 Task: Set the text position for the RSS and Atom feed display to the right.
Action: Mouse moved to (133, 15)
Screenshot: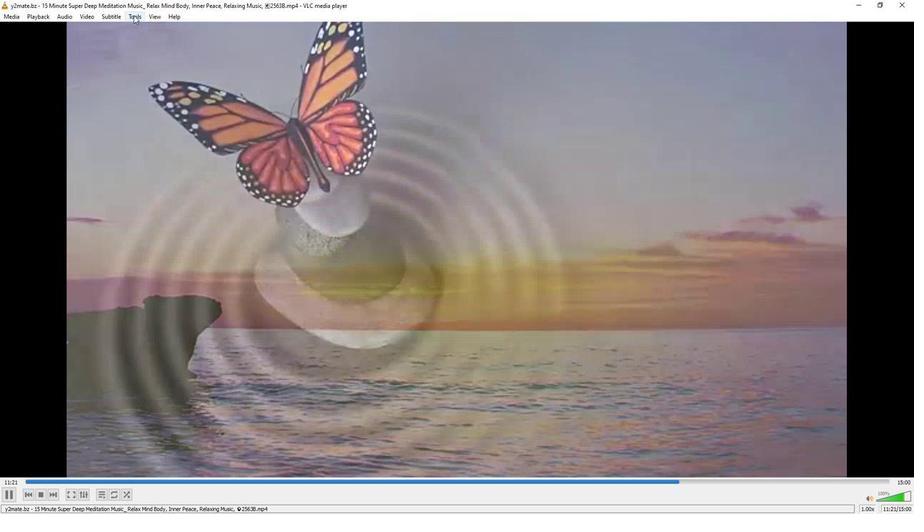 
Action: Mouse pressed left at (133, 15)
Screenshot: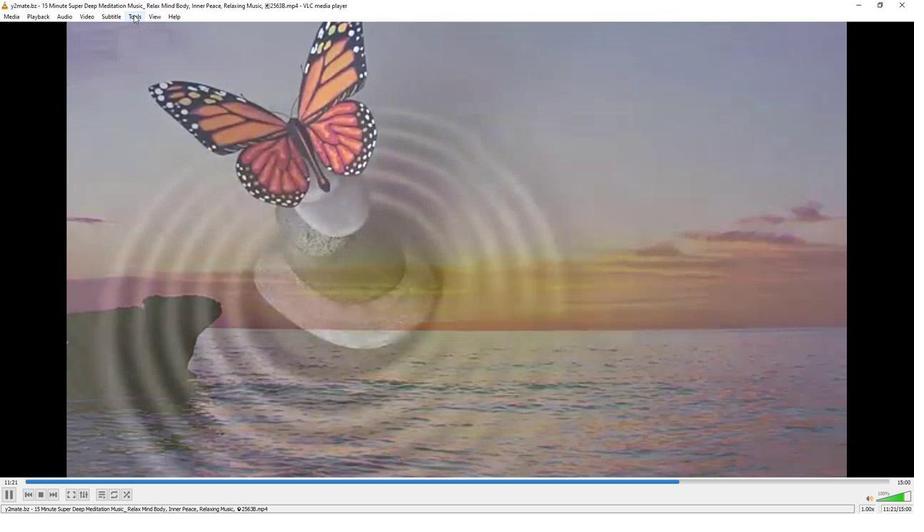 
Action: Mouse moved to (161, 127)
Screenshot: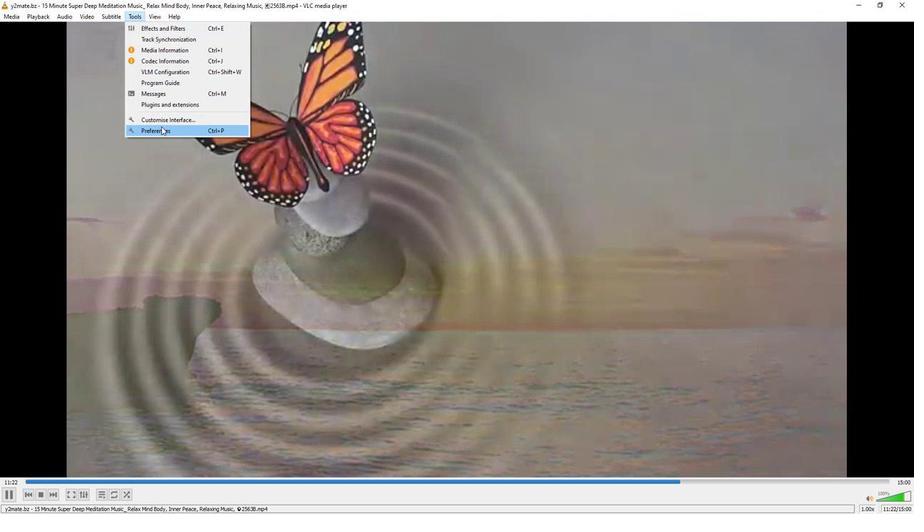
Action: Mouse pressed left at (161, 127)
Screenshot: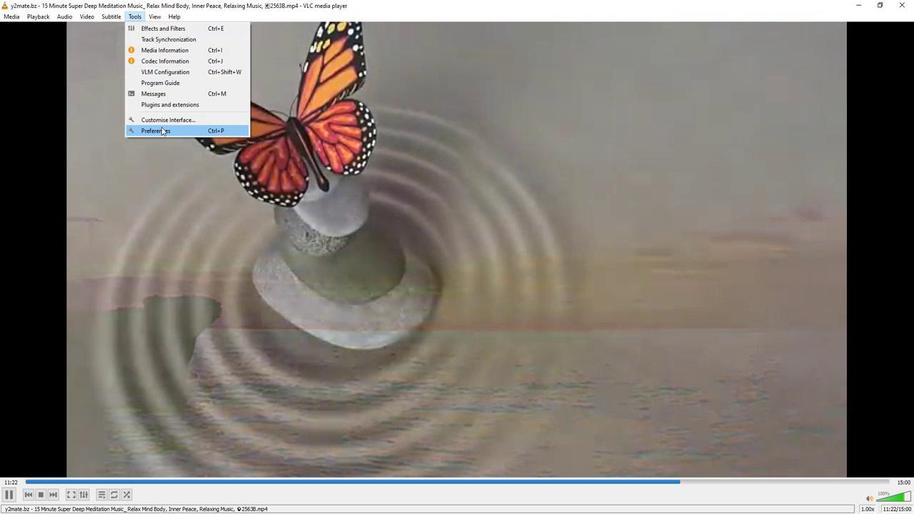 
Action: Mouse moved to (301, 418)
Screenshot: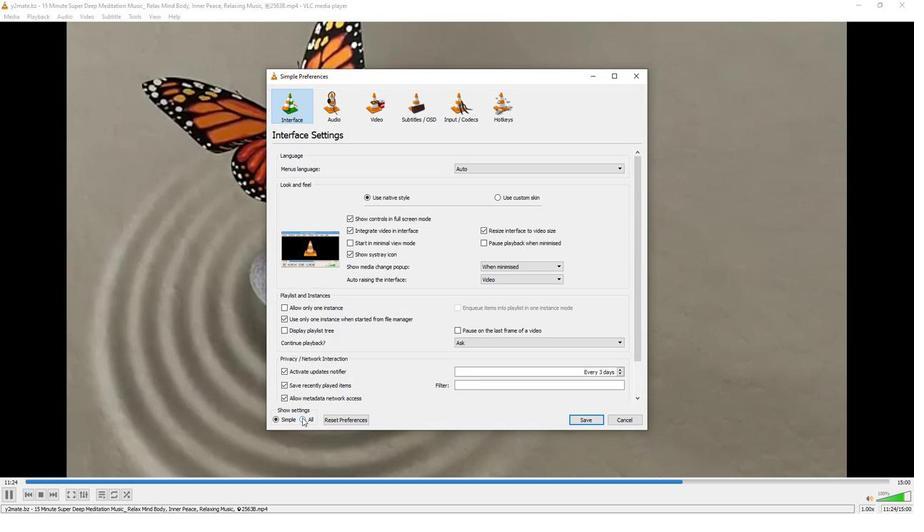 
Action: Mouse pressed left at (301, 418)
Screenshot: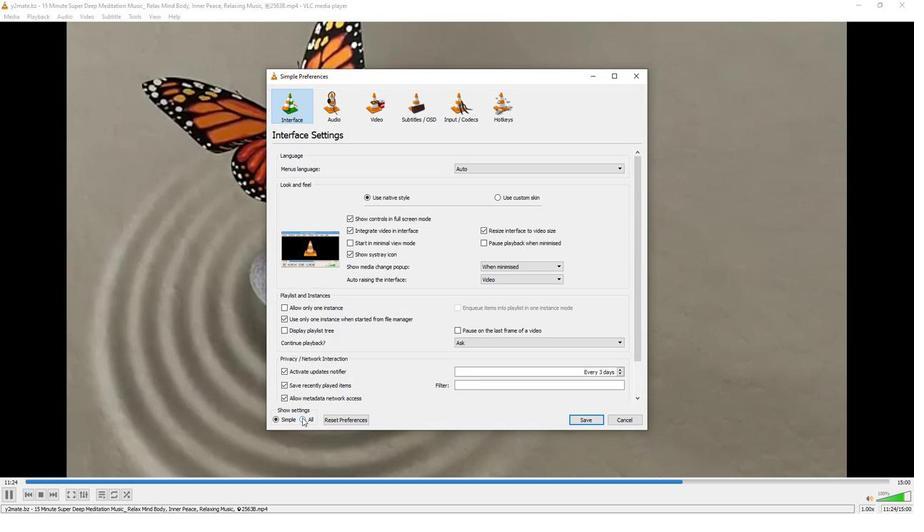 
Action: Mouse moved to (283, 299)
Screenshot: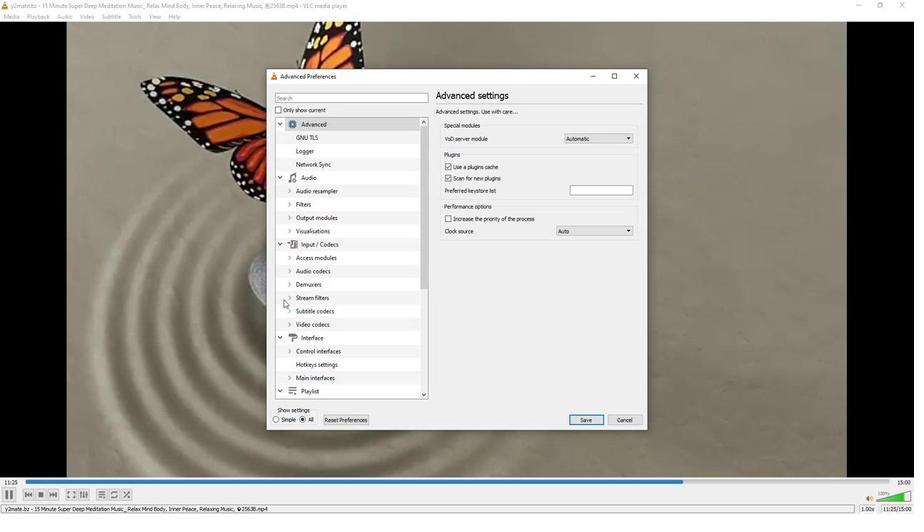 
Action: Mouse scrolled (283, 299) with delta (0, 0)
Screenshot: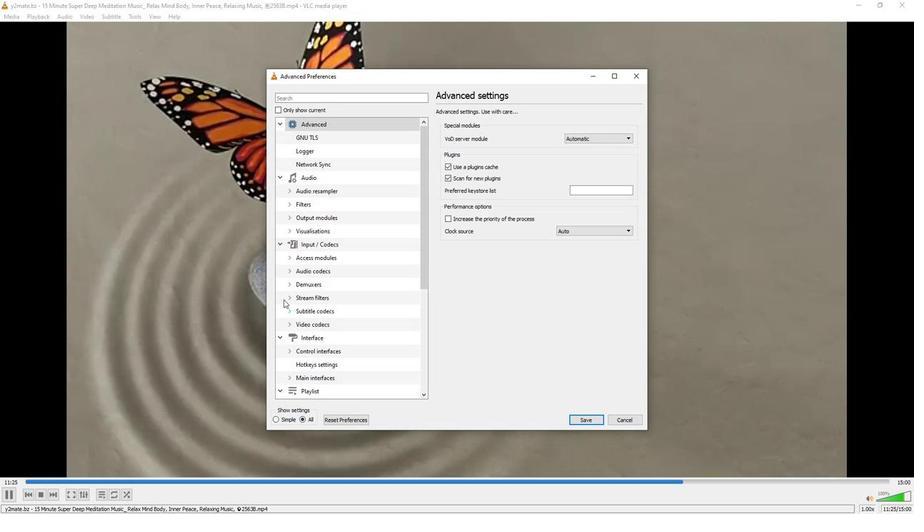 
Action: Mouse scrolled (283, 299) with delta (0, 0)
Screenshot: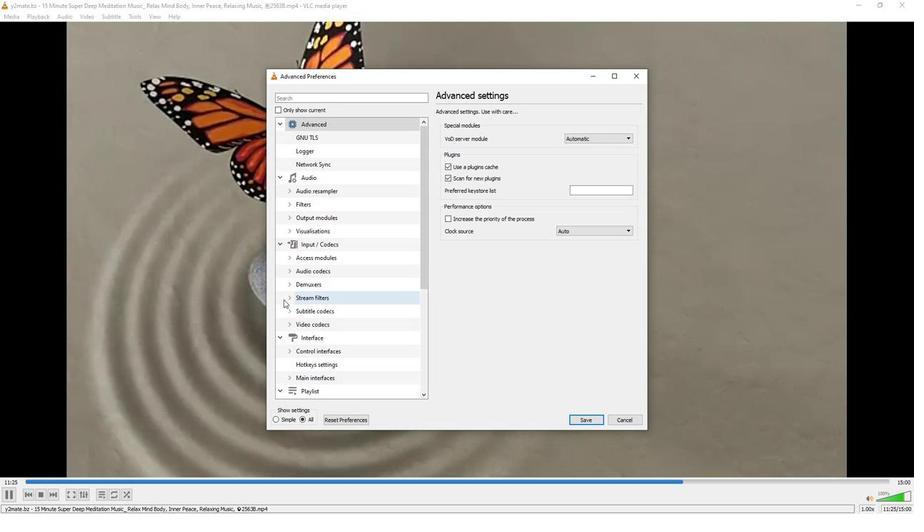 
Action: Mouse moved to (283, 299)
Screenshot: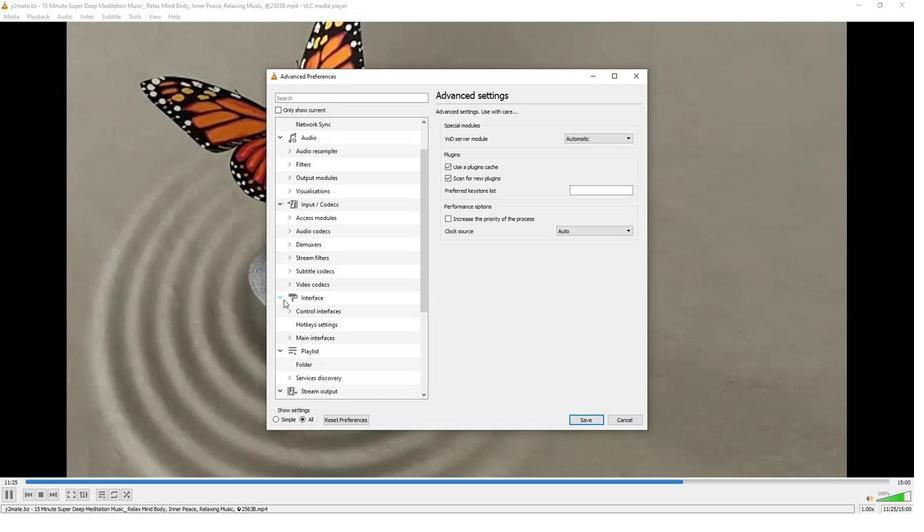 
Action: Mouse scrolled (283, 299) with delta (0, 0)
Screenshot: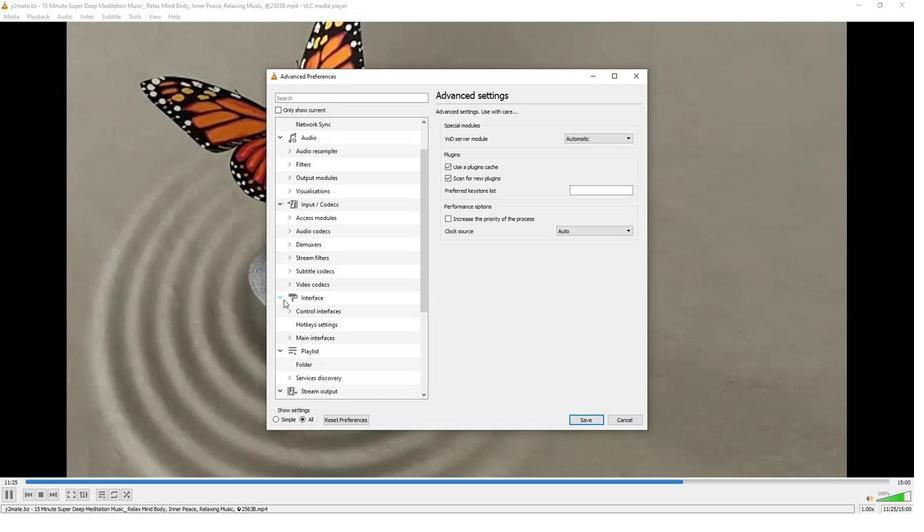 
Action: Mouse moved to (282, 298)
Screenshot: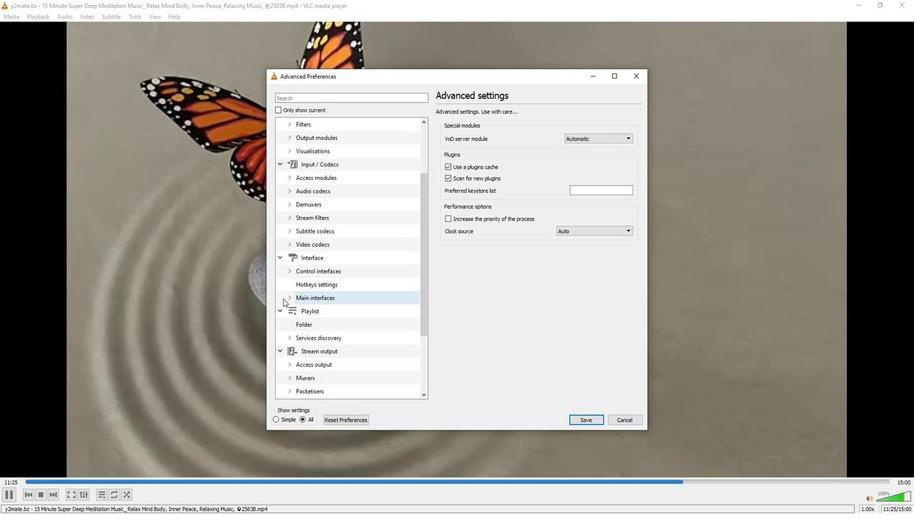 
Action: Mouse scrolled (282, 298) with delta (0, 0)
Screenshot: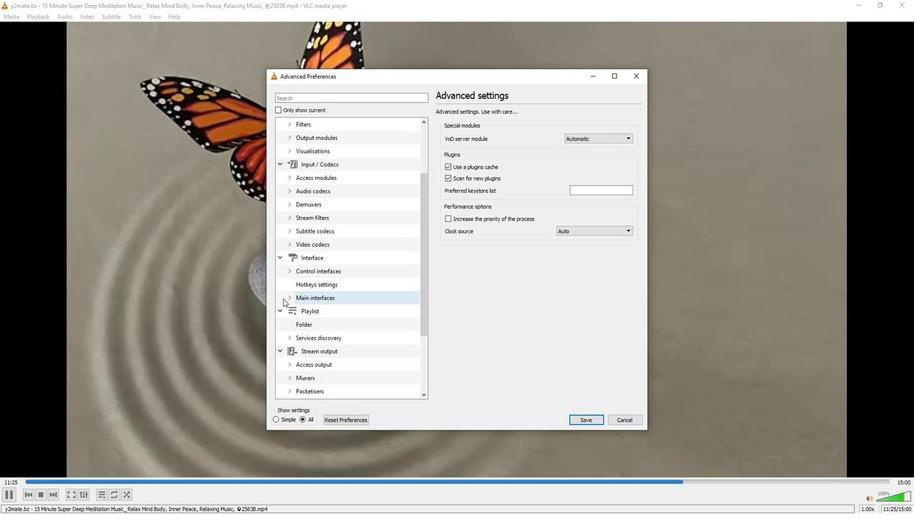 
Action: Mouse moved to (280, 295)
Screenshot: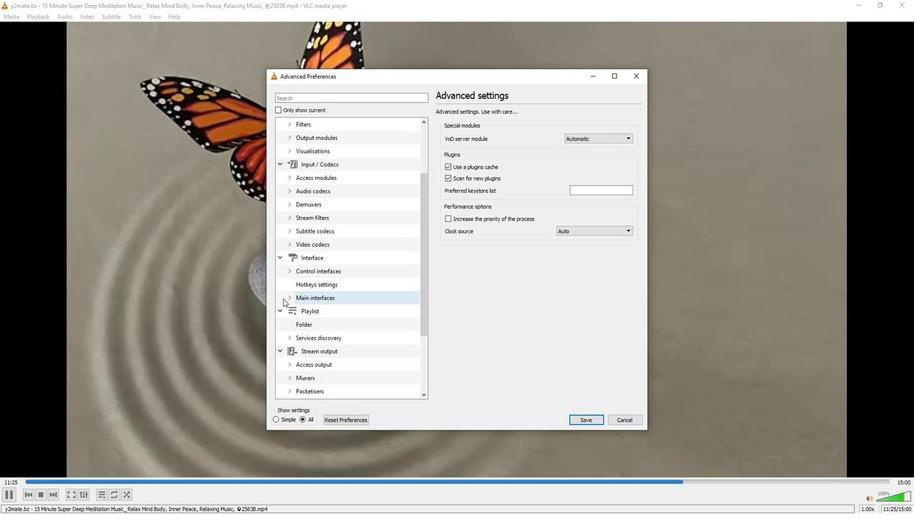 
Action: Mouse scrolled (280, 294) with delta (0, 0)
Screenshot: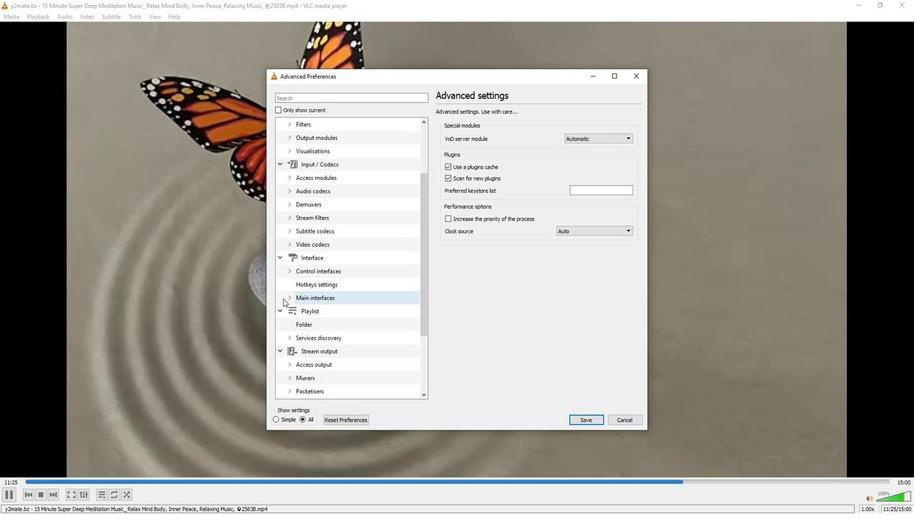 
Action: Mouse moved to (278, 291)
Screenshot: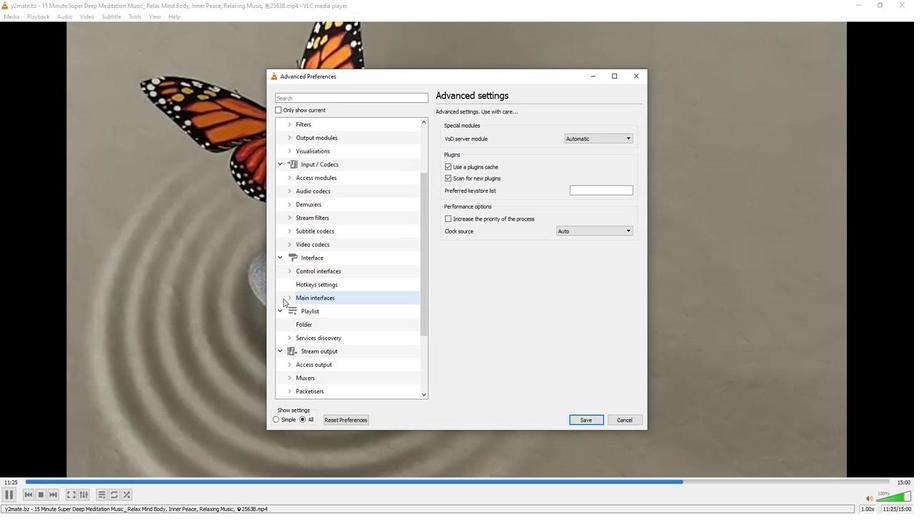 
Action: Mouse scrolled (278, 290) with delta (0, 0)
Screenshot: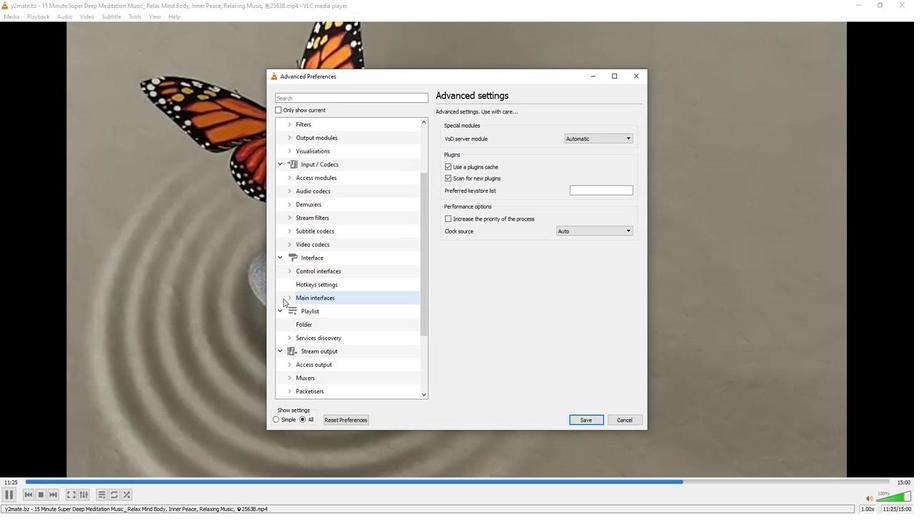 
Action: Mouse moved to (276, 286)
Screenshot: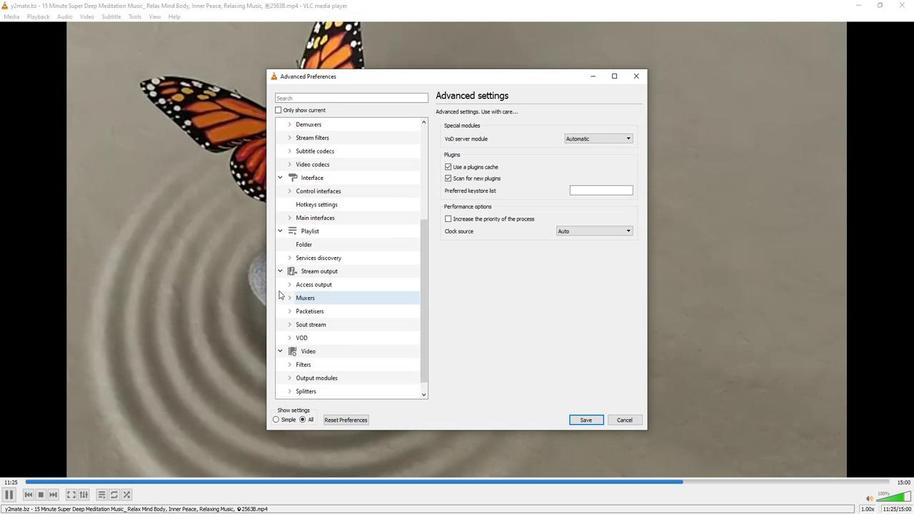 
Action: Mouse scrolled (276, 285) with delta (0, 0)
Screenshot: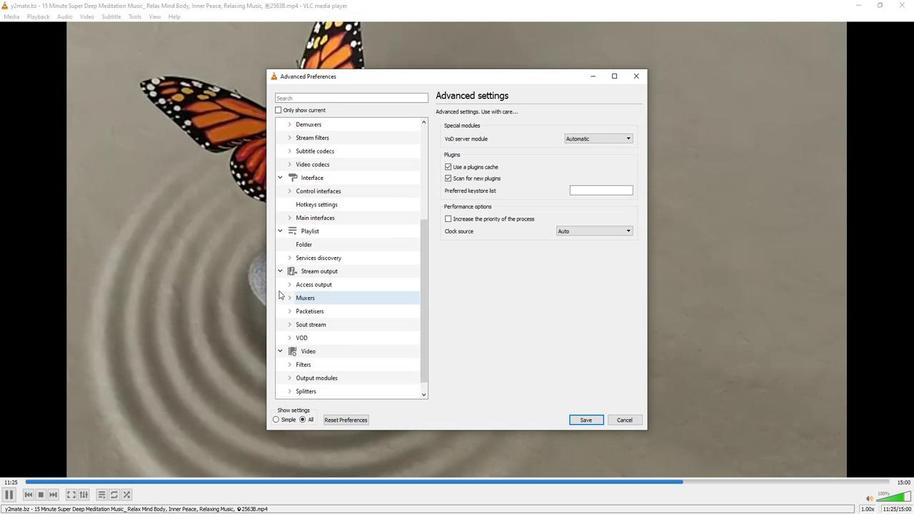 
Action: Mouse moved to (290, 391)
Screenshot: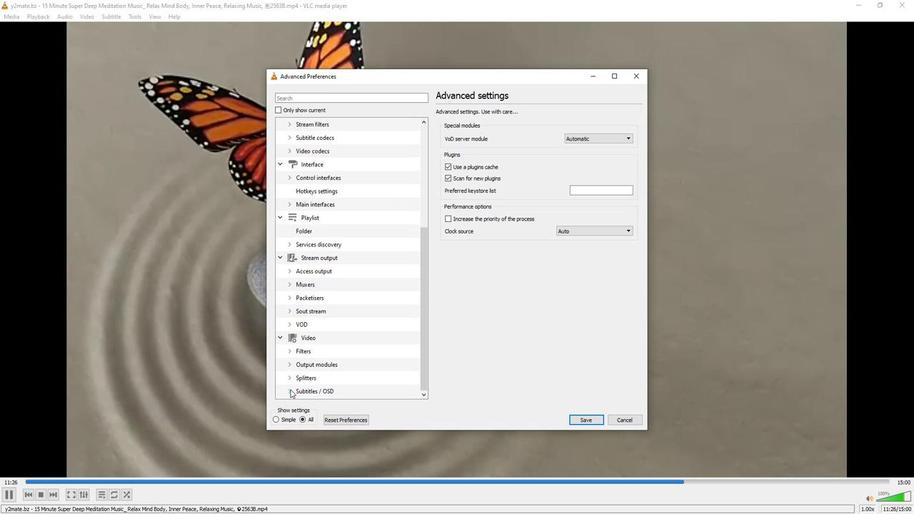 
Action: Mouse pressed left at (290, 391)
Screenshot: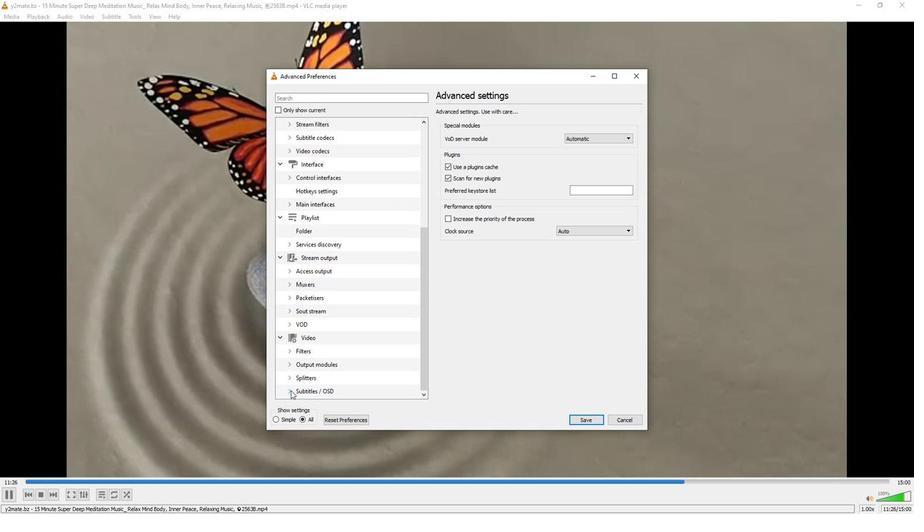 
Action: Mouse moved to (299, 312)
Screenshot: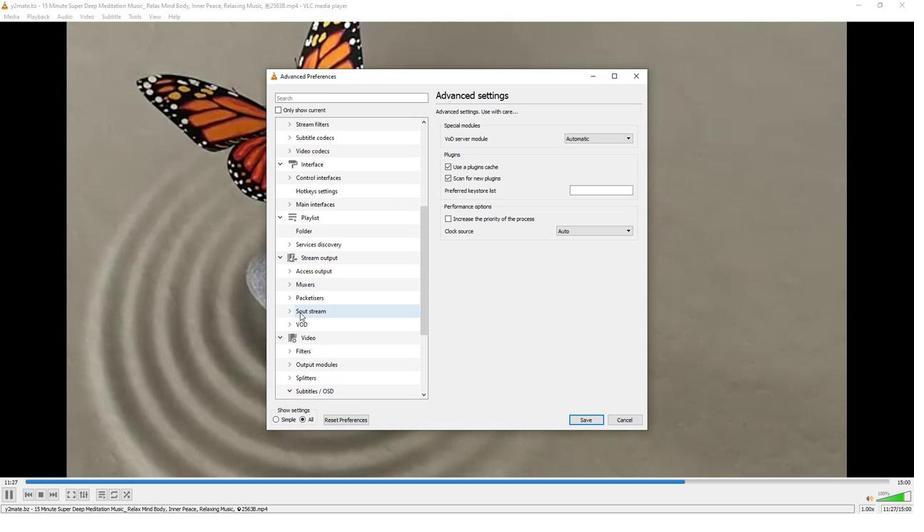 
Action: Mouse scrolled (299, 312) with delta (0, 0)
Screenshot: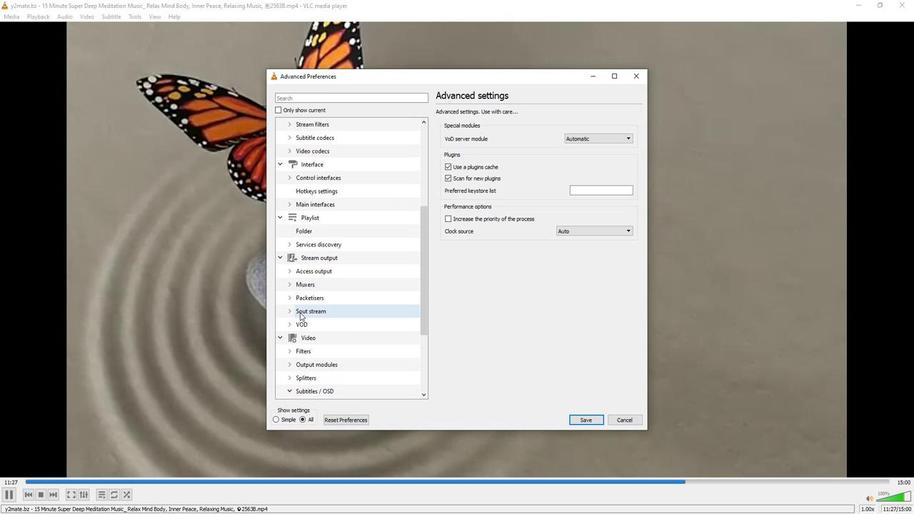 
Action: Mouse moved to (299, 312)
Screenshot: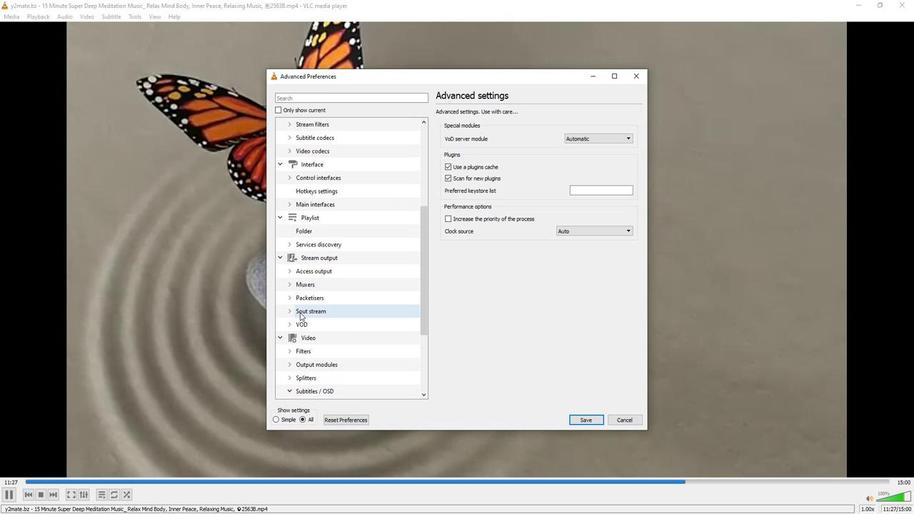 
Action: Mouse scrolled (299, 311) with delta (0, 0)
Screenshot: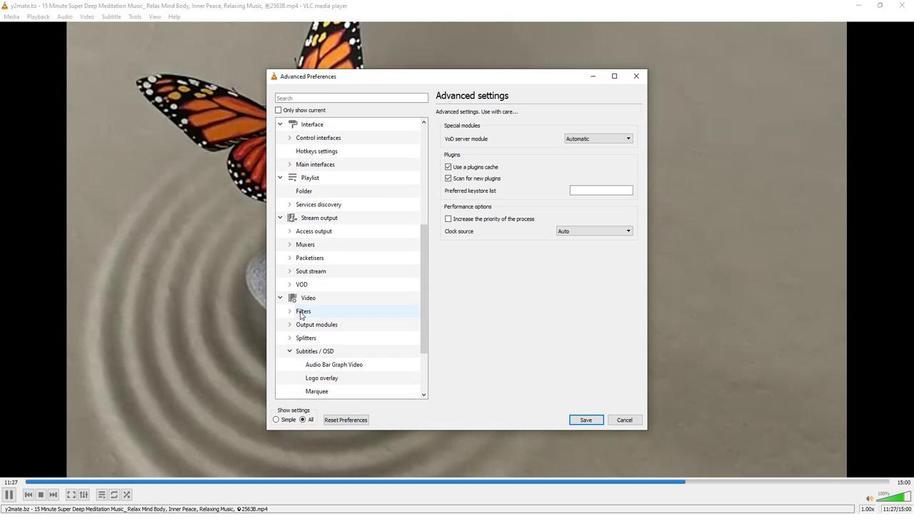 
Action: Mouse moved to (299, 311)
Screenshot: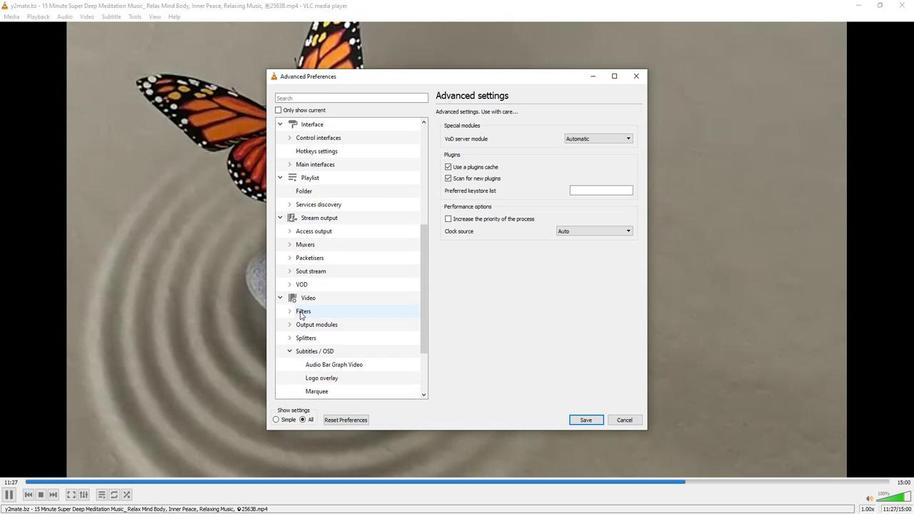 
Action: Mouse scrolled (299, 311) with delta (0, 0)
Screenshot: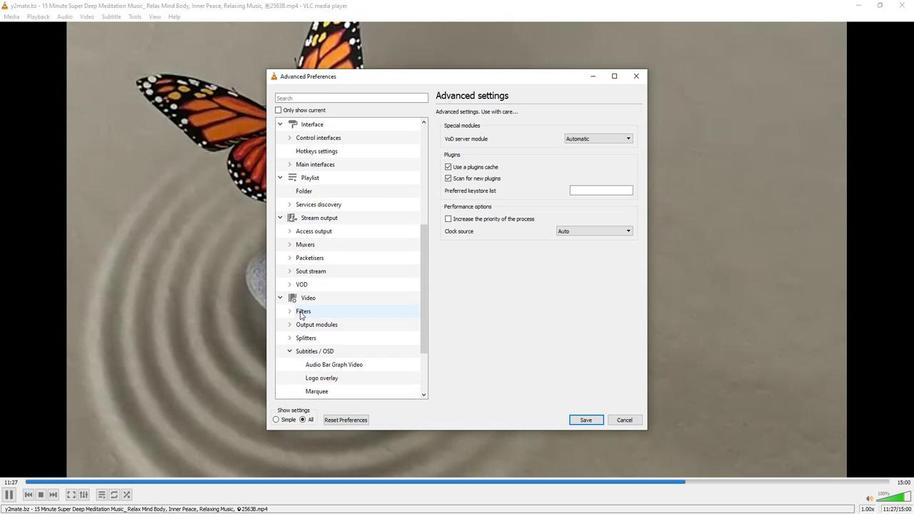 
Action: Mouse moved to (299, 310)
Screenshot: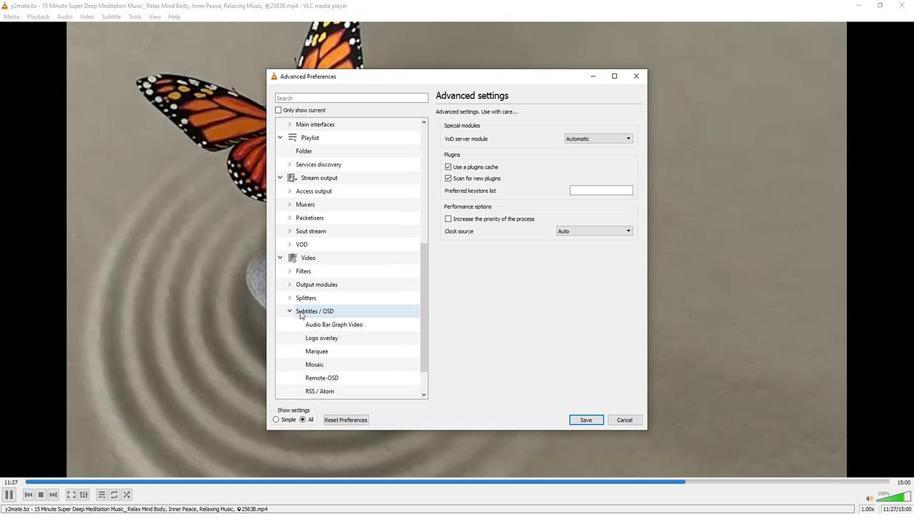 
Action: Mouse scrolled (299, 309) with delta (0, 0)
Screenshot: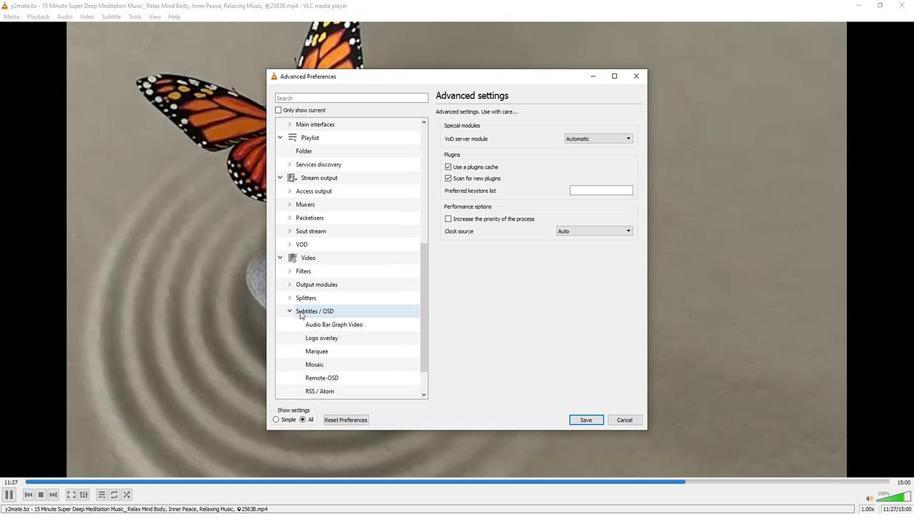 
Action: Mouse moved to (297, 307)
Screenshot: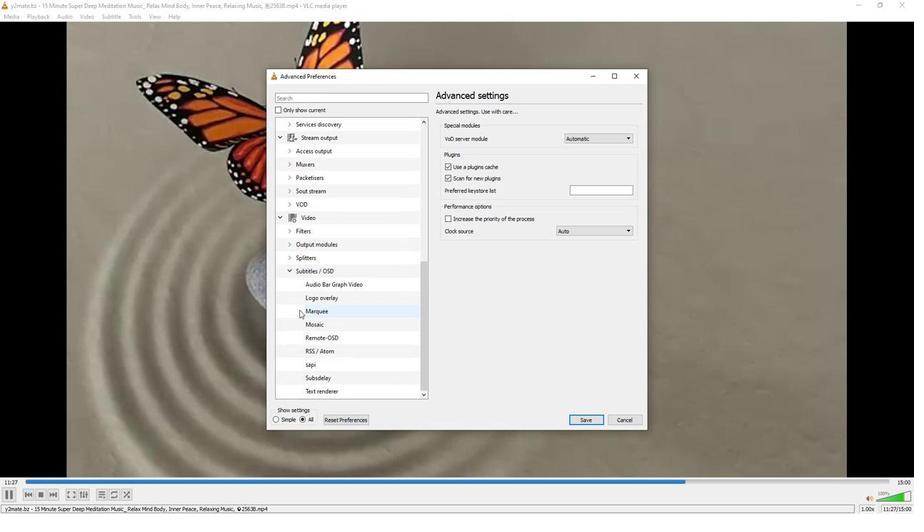 
Action: Mouse scrolled (297, 307) with delta (0, 0)
Screenshot: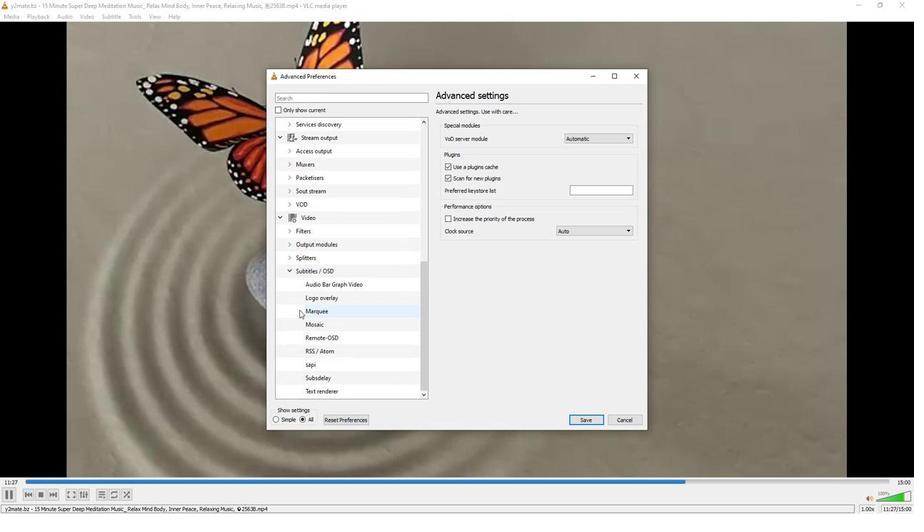 
Action: Mouse moved to (296, 305)
Screenshot: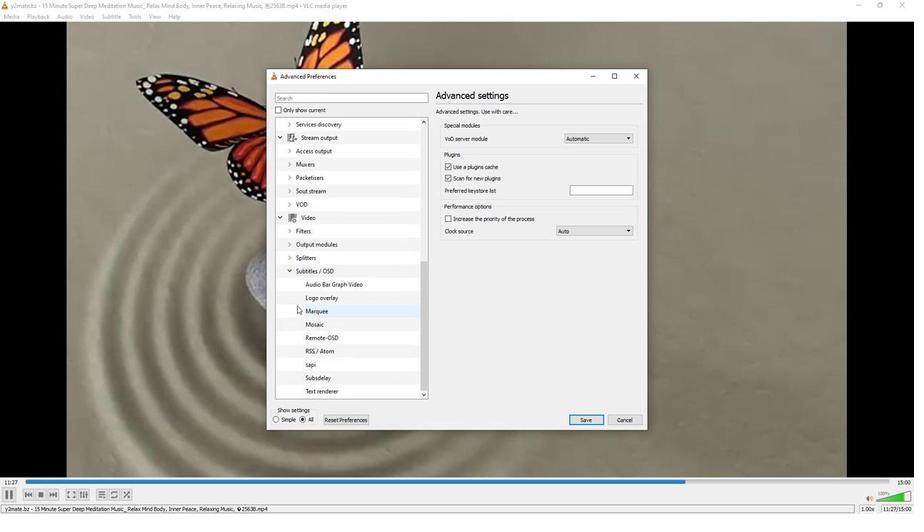 
Action: Mouse scrolled (296, 304) with delta (0, 0)
Screenshot: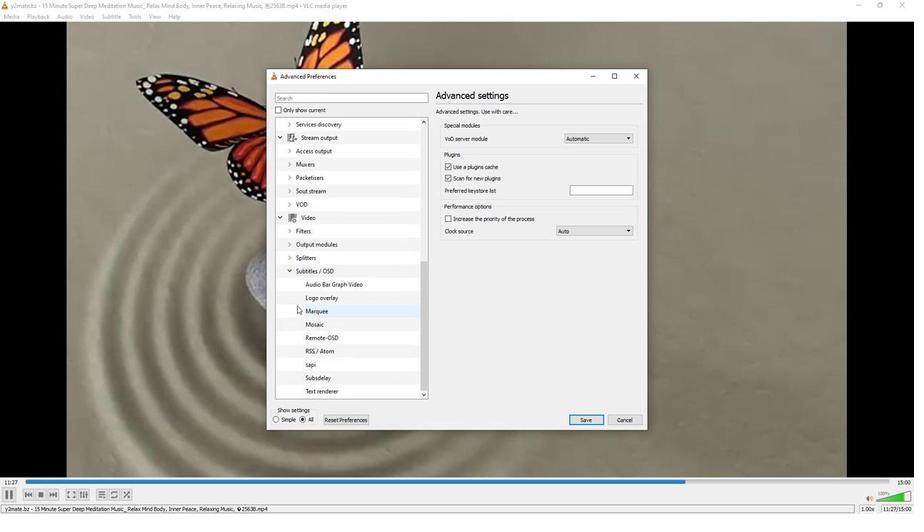 
Action: Mouse moved to (323, 351)
Screenshot: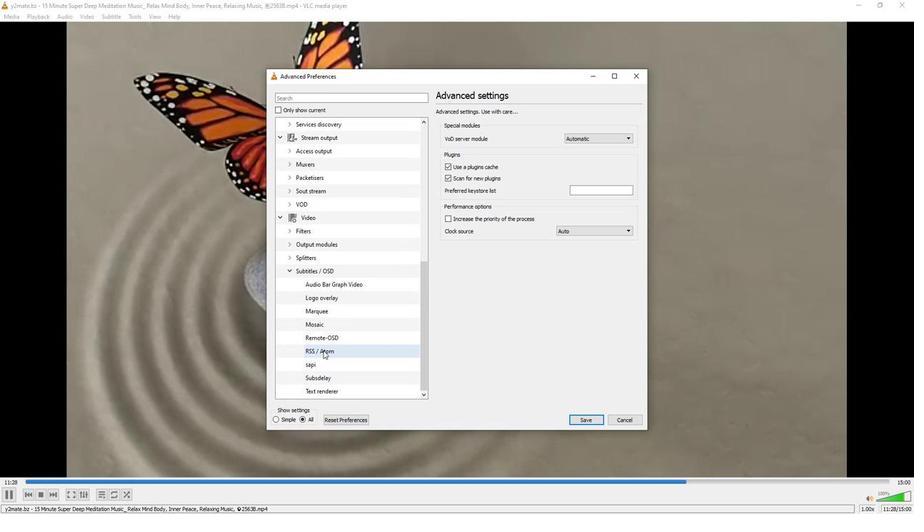 
Action: Mouse pressed left at (323, 351)
Screenshot: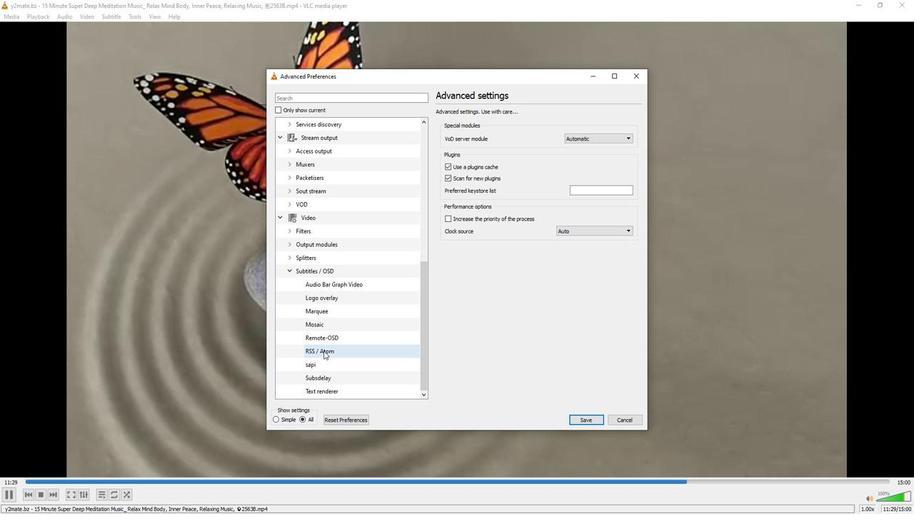 
Action: Mouse moved to (623, 176)
Screenshot: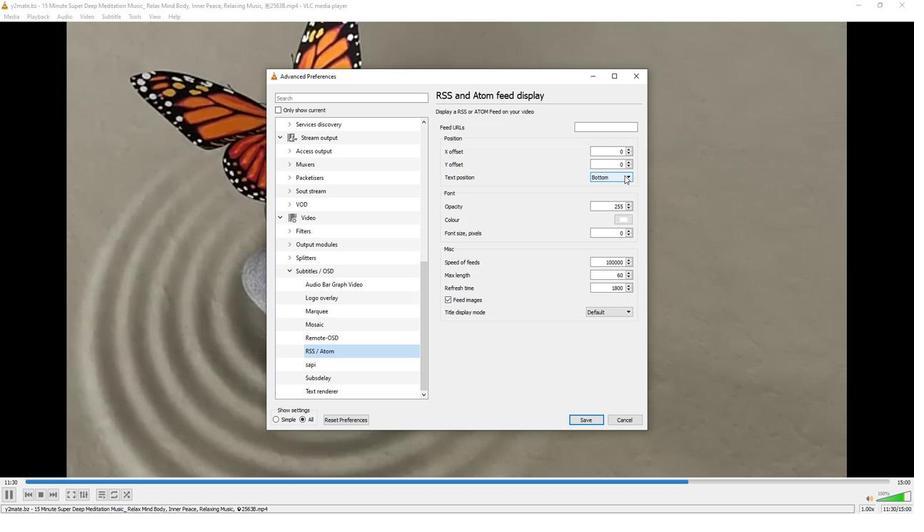 
Action: Mouse pressed left at (623, 176)
Screenshot: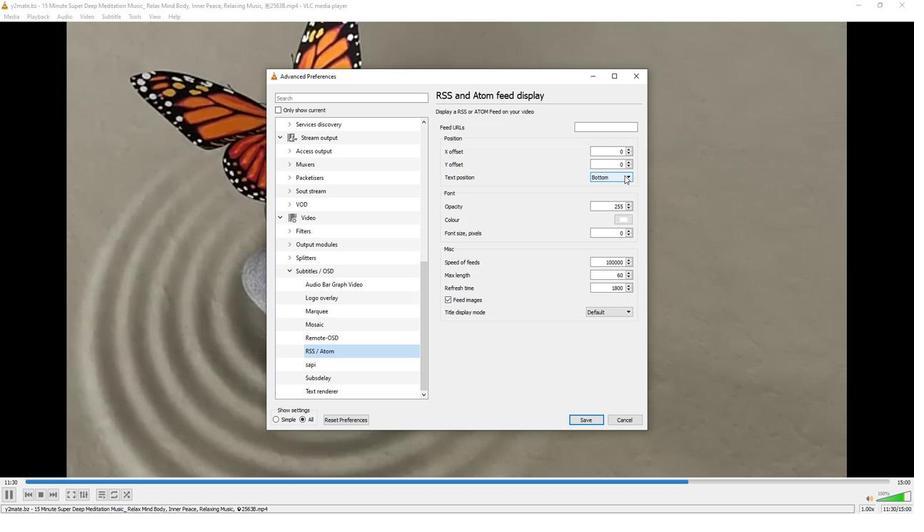 
Action: Mouse moved to (599, 197)
Screenshot: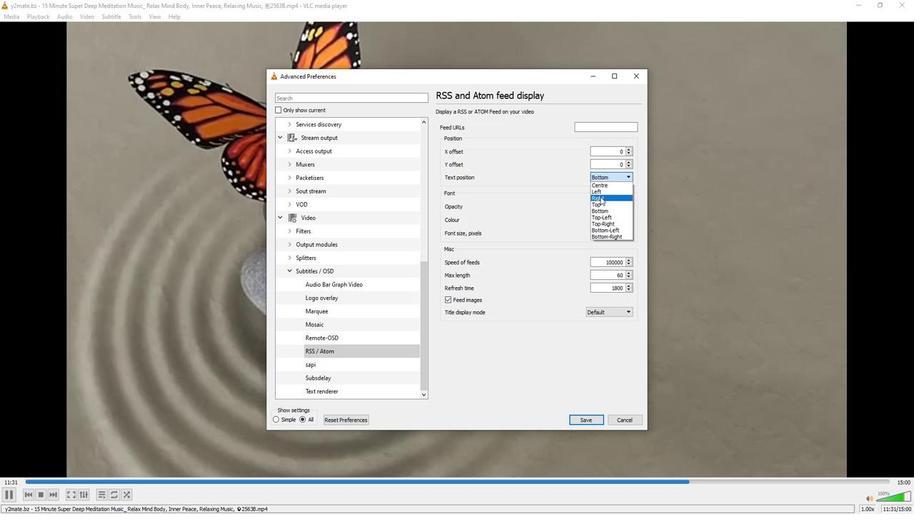 
Action: Mouse pressed left at (599, 197)
Screenshot: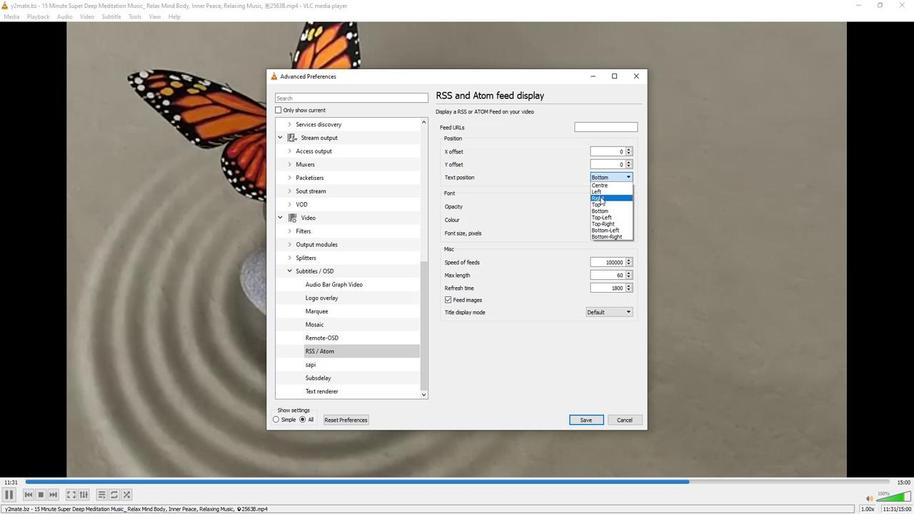 
Action: Mouse moved to (596, 197)
Screenshot: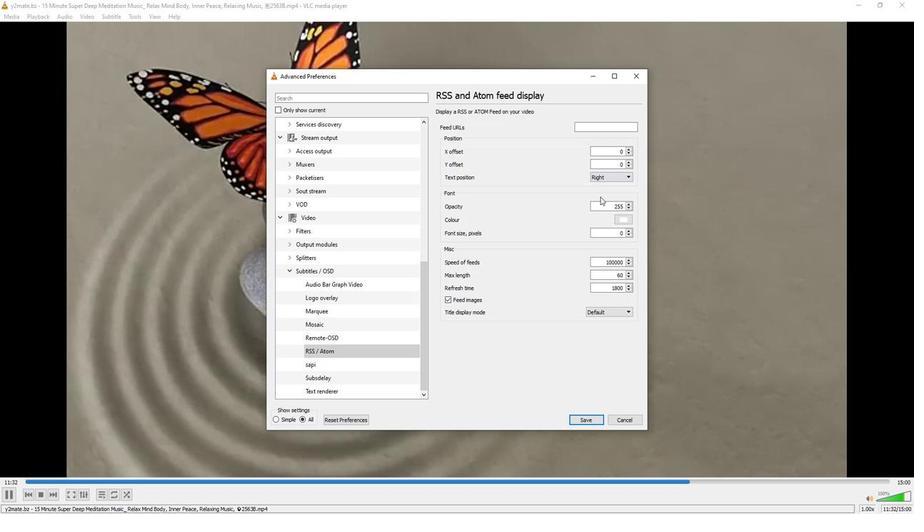 
